 Task: Show guides.
Action: Mouse moved to (132, 106)
Screenshot: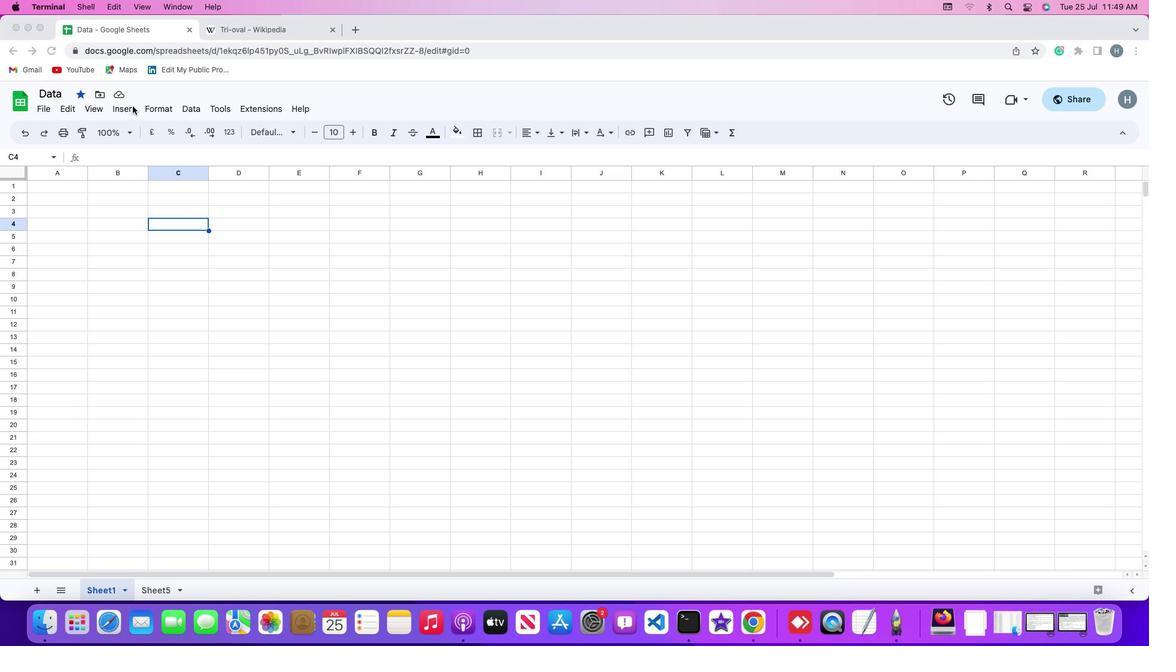 
Action: Mouse pressed left at (132, 106)
Screenshot: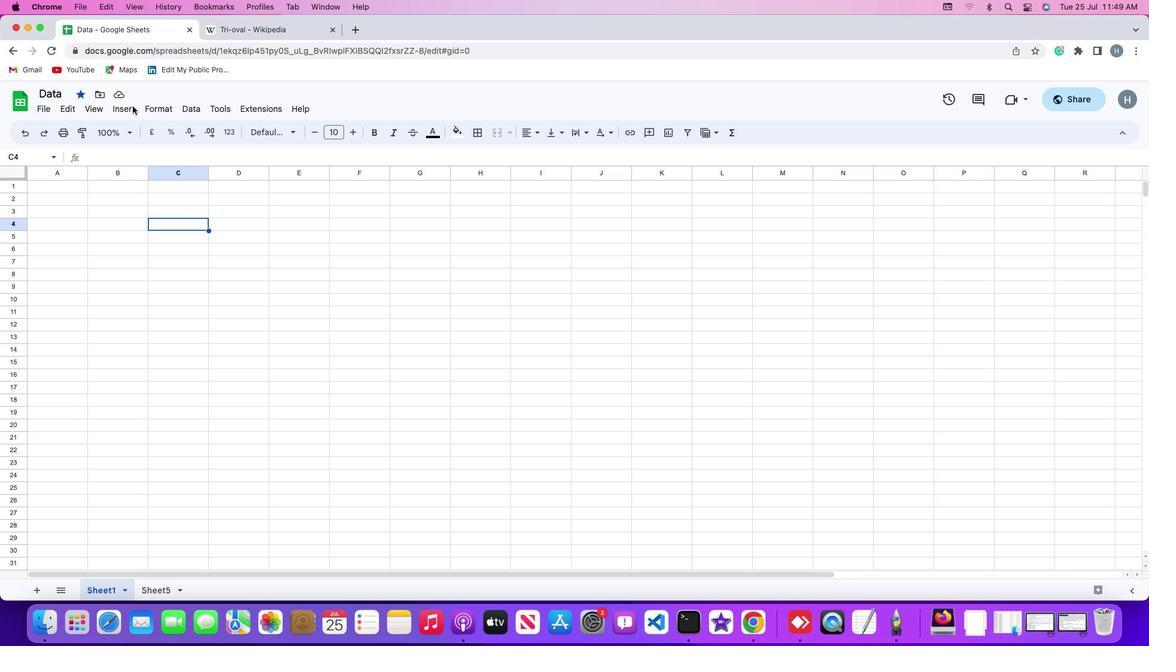 
Action: Mouse moved to (131, 106)
Screenshot: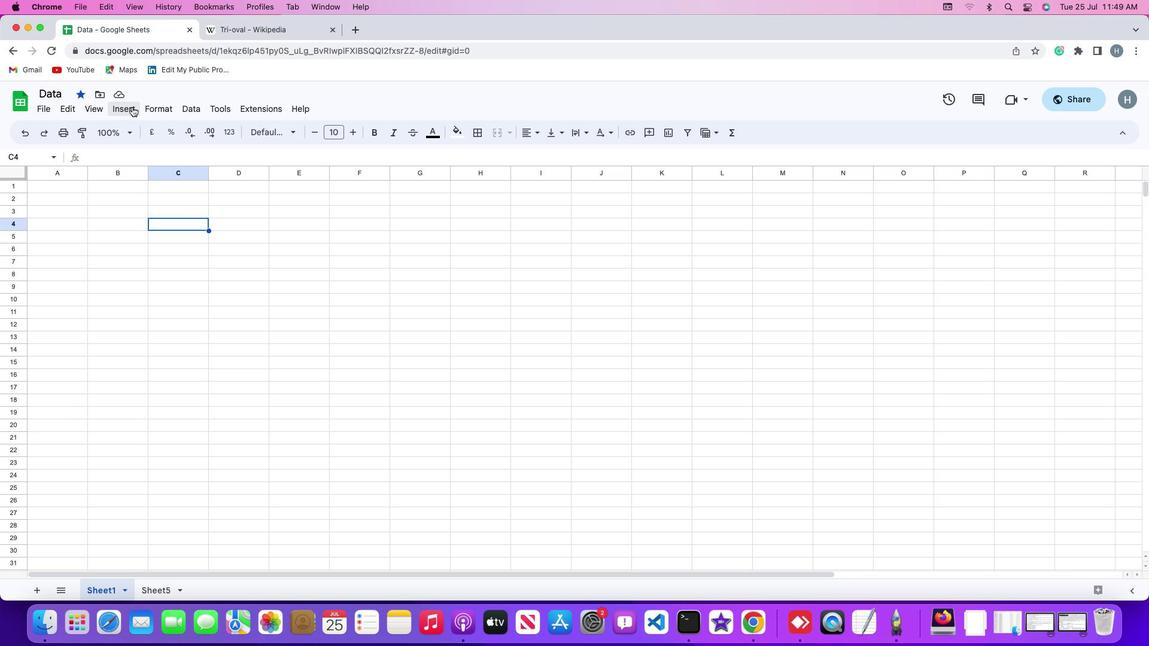 
Action: Mouse pressed left at (131, 106)
Screenshot: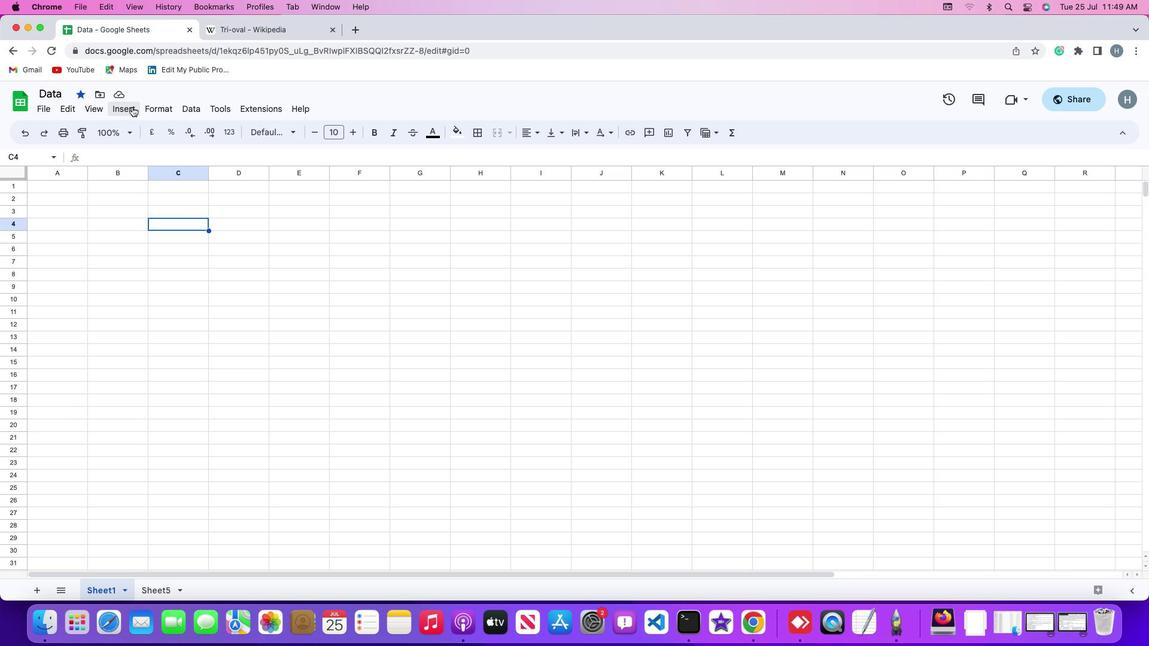 
Action: Mouse moved to (168, 271)
Screenshot: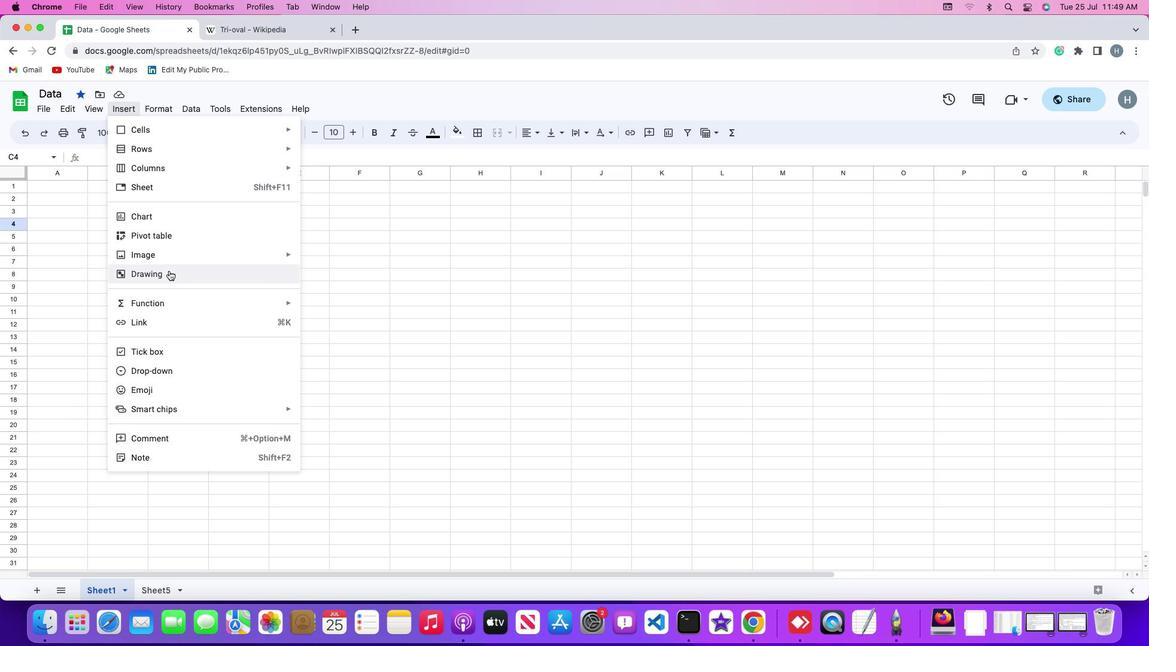 
Action: Mouse pressed left at (168, 271)
Screenshot: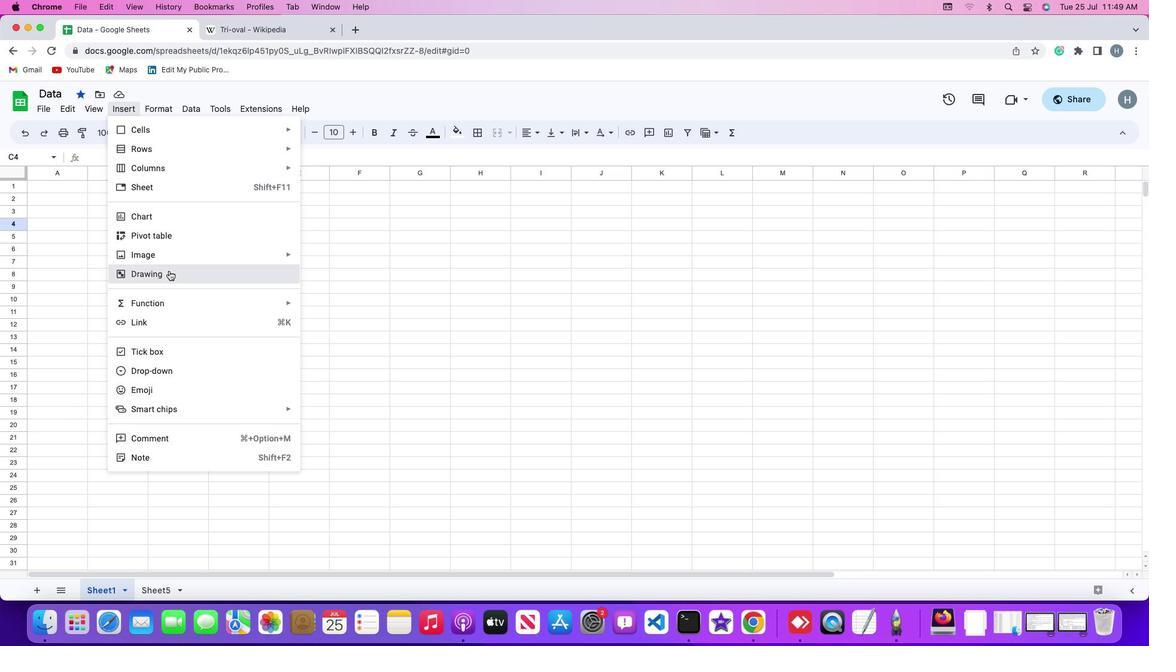 
Action: Mouse moved to (422, 153)
Screenshot: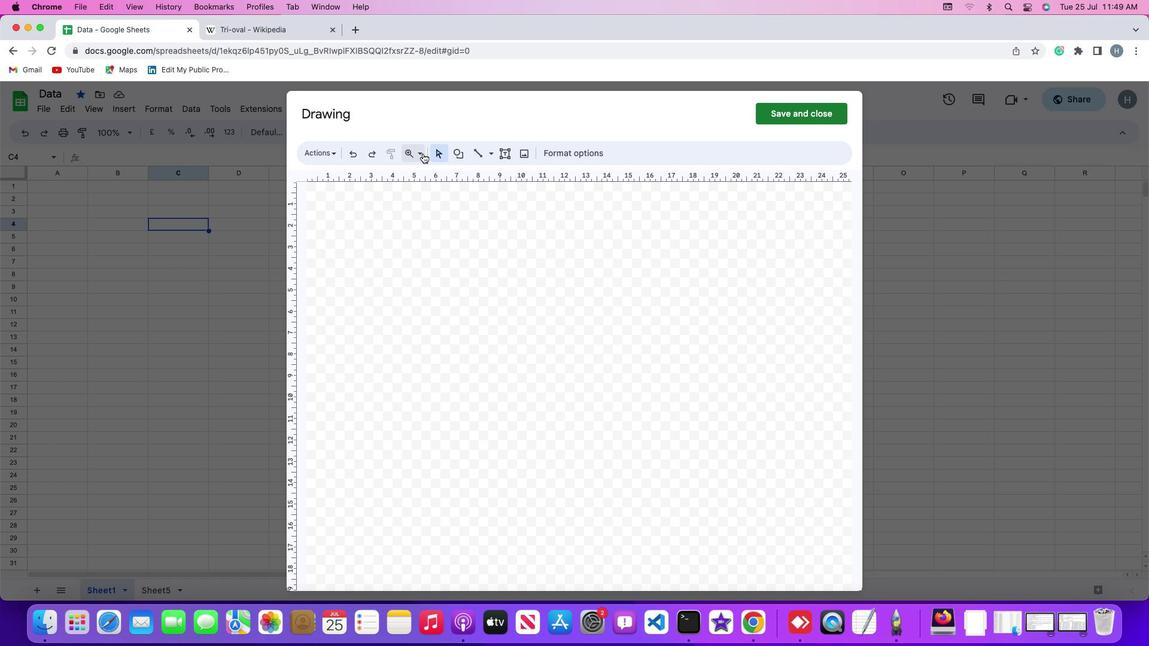 
Action: Mouse pressed left at (422, 153)
Screenshot: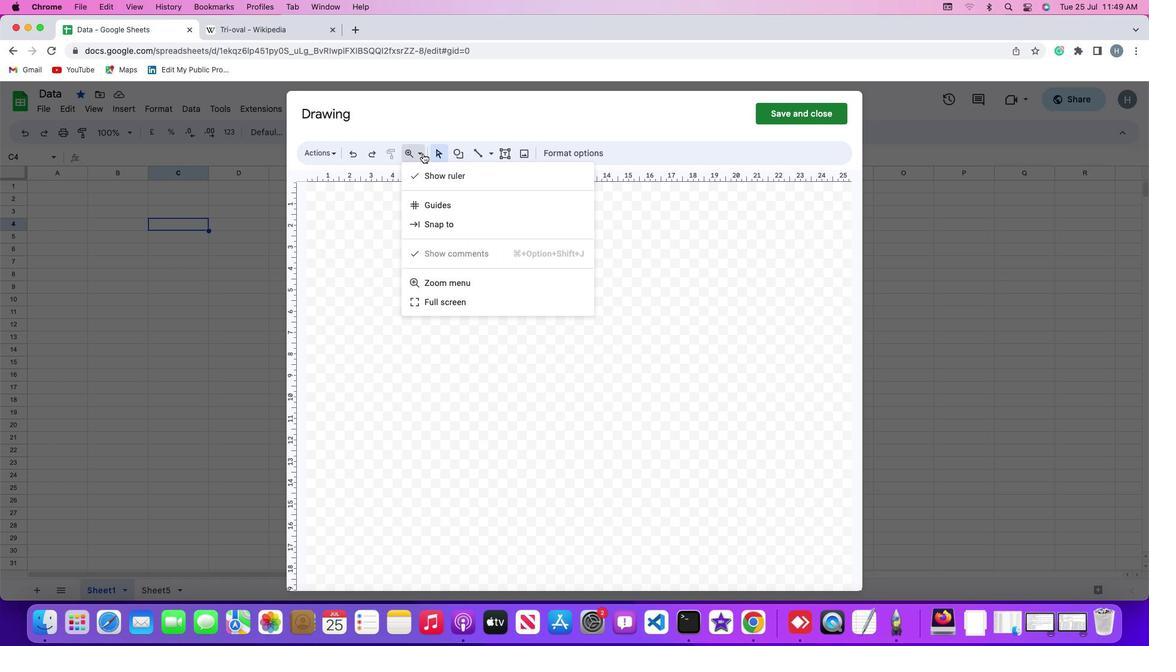 
Action: Mouse moved to (639, 213)
Screenshot: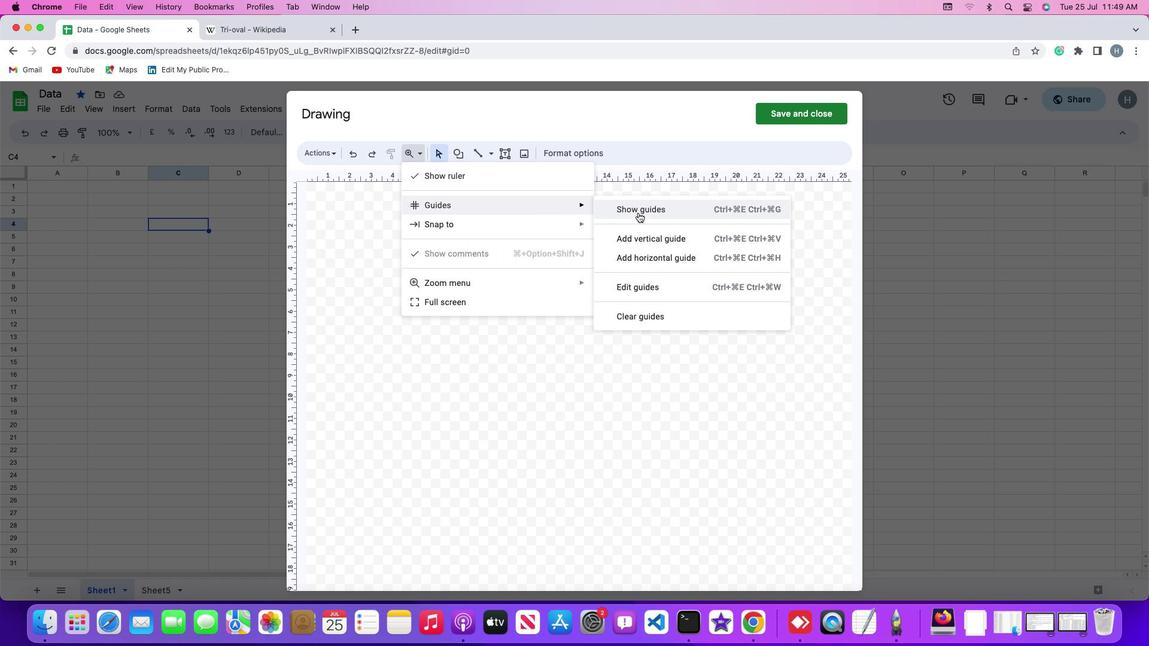 
Action: Mouse pressed left at (639, 213)
Screenshot: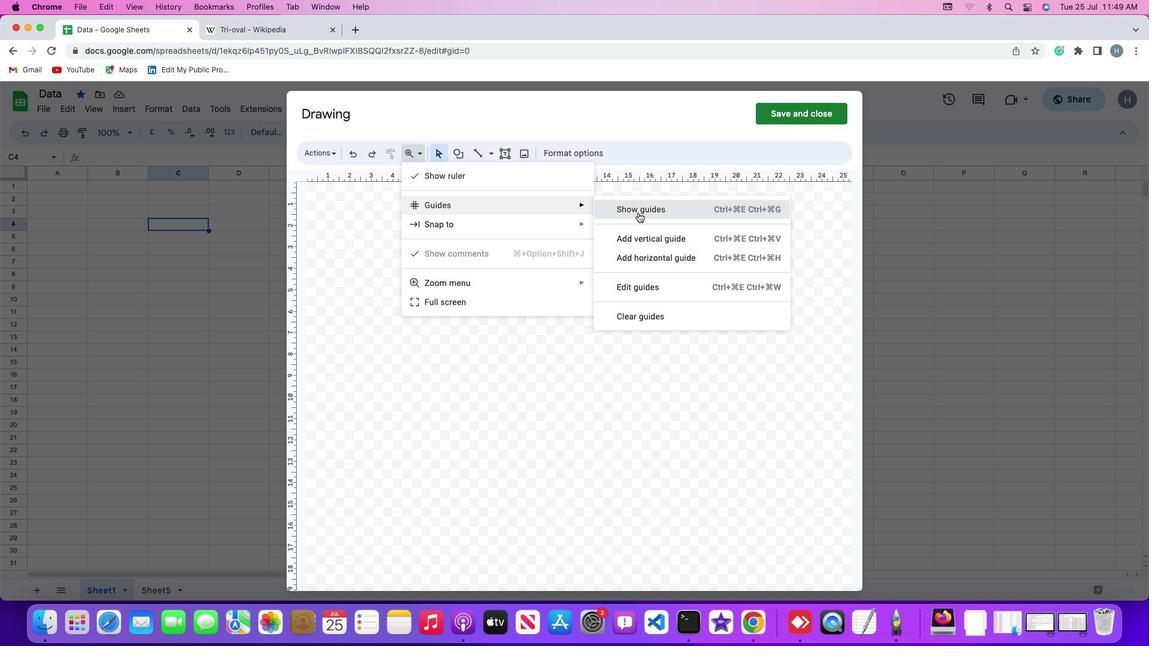 
Action: Mouse moved to (592, 322)
Screenshot: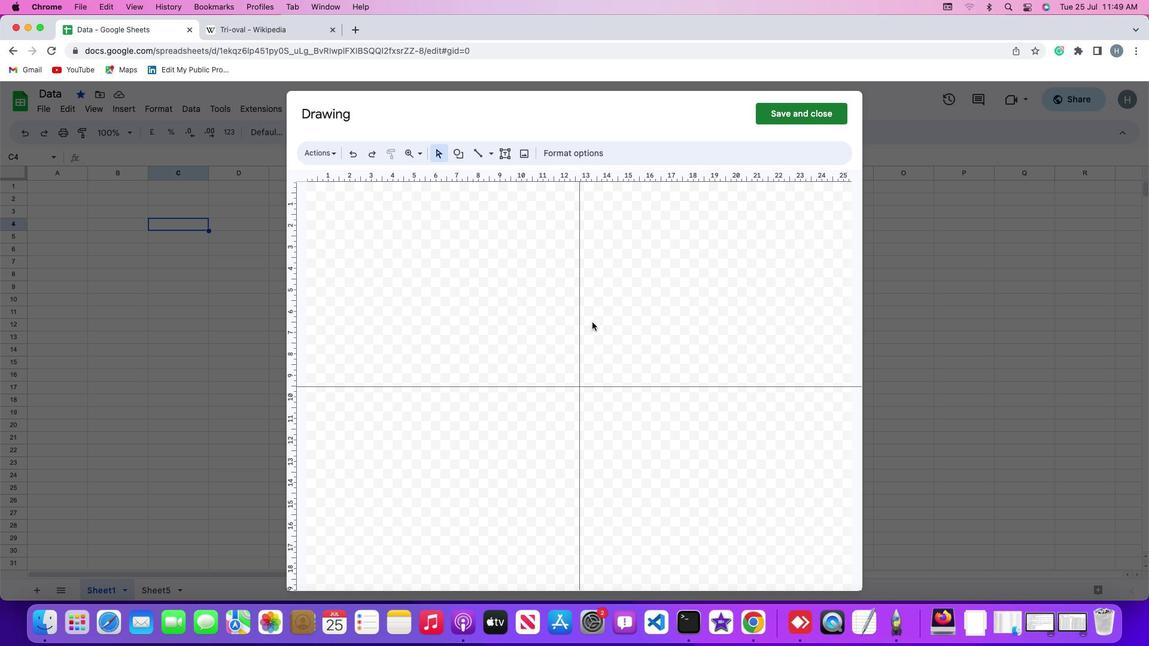 
